 Task: Plan a virtual team-building trivia night for the 9th at 6:30 PM.
Action: Mouse moved to (43, 72)
Screenshot: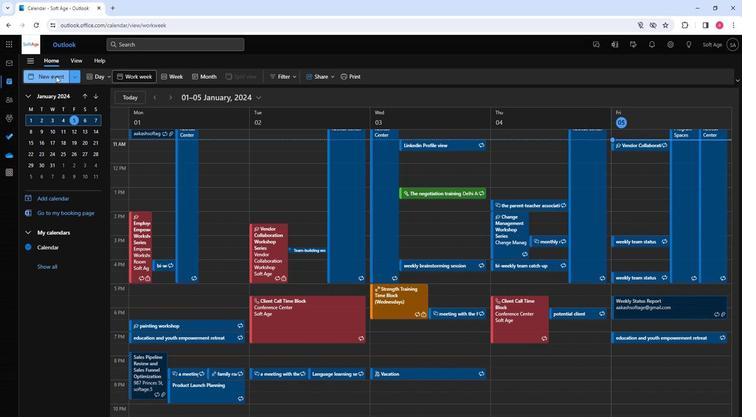 
Action: Mouse pressed left at (43, 72)
Screenshot: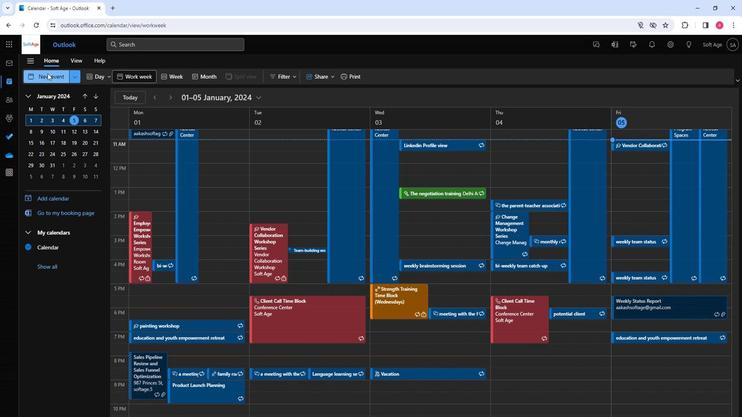 
Action: Mouse moved to (185, 123)
Screenshot: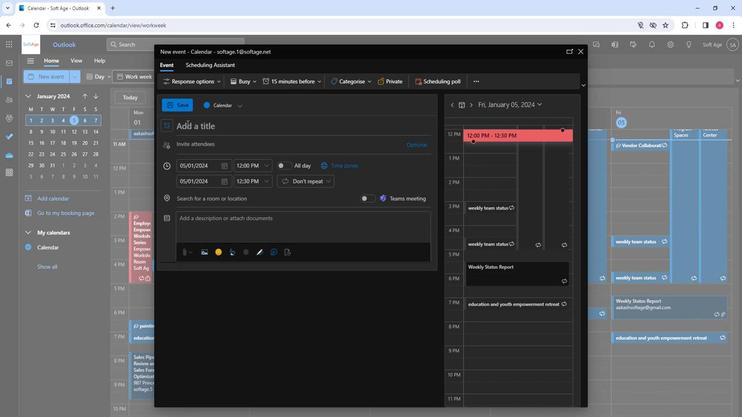 
Action: Key pressed <Key.shift><Key.shift><Key.shift><Key.shift><Key.shift><Key.shift><Key.shift><Key.shift><Key.shift>Virtual<Key.space><Key.shift>Team-<Key.shift>Building<Key.space><Key.shift>Trivia<Key.backspace><Key.backspace><Key.backspace>via<Key.space><Key.shift><Key.shift><Key.shift><Key.shift><Key.shift><Key.shift><Key.shift><Key.shift><Key.shift>Night
Screenshot: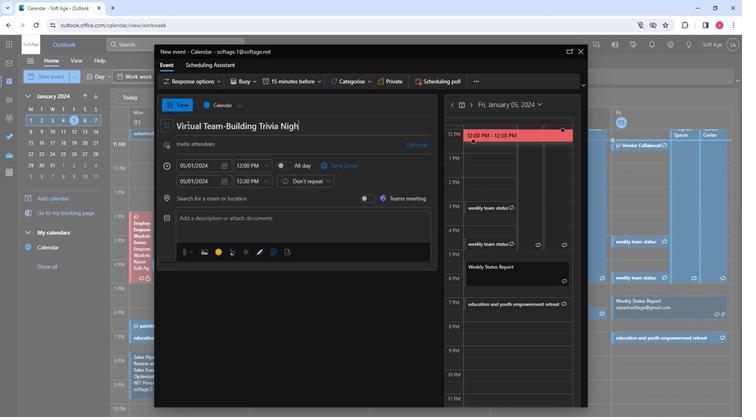 
Action: Mouse moved to (216, 146)
Screenshot: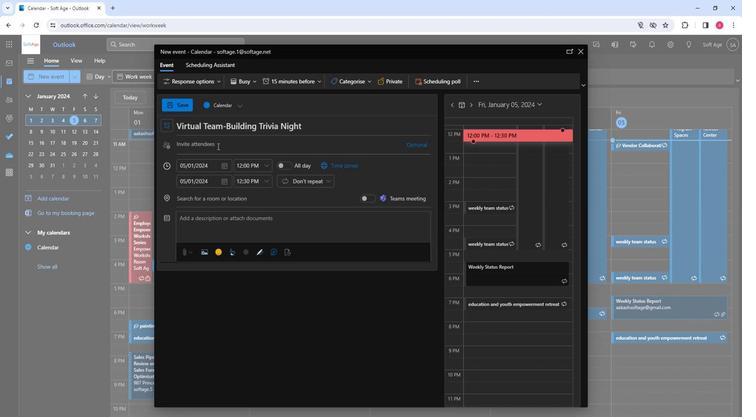 
Action: Mouse pressed left at (216, 146)
Screenshot: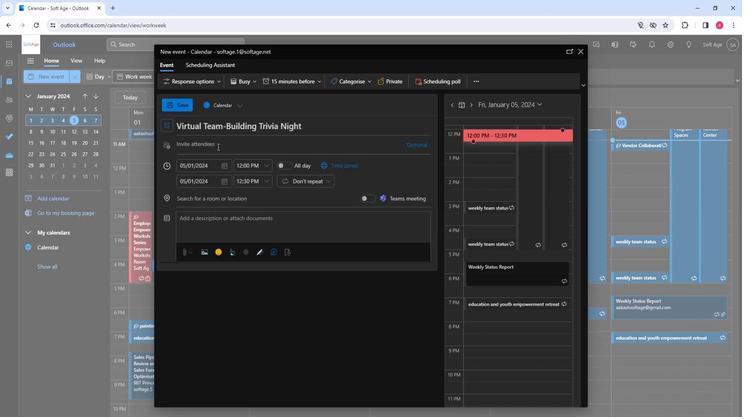 
Action: Key pressed so
Screenshot: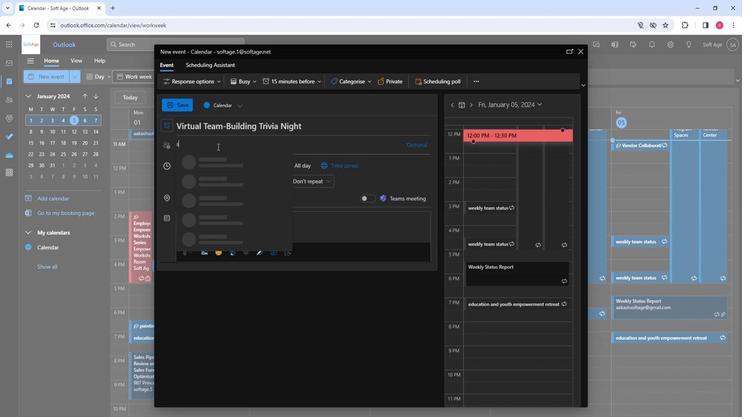 
Action: Mouse moved to (217, 155)
Screenshot: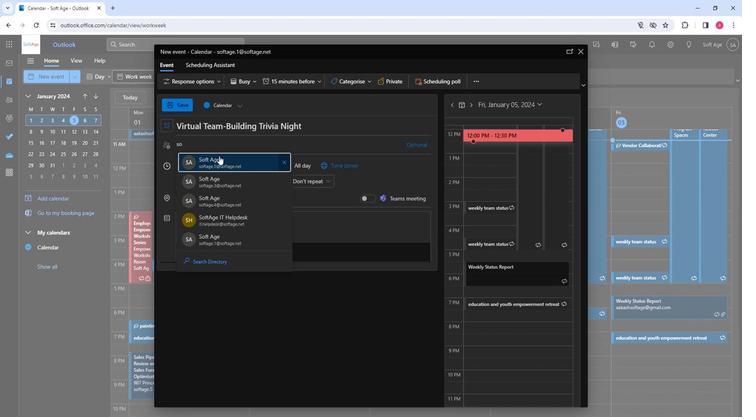 
Action: Mouse pressed left at (217, 155)
Screenshot: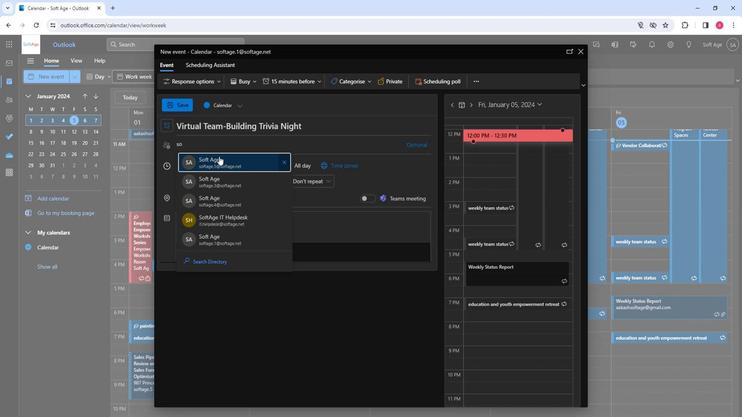 
Action: Key pressed so
Screenshot: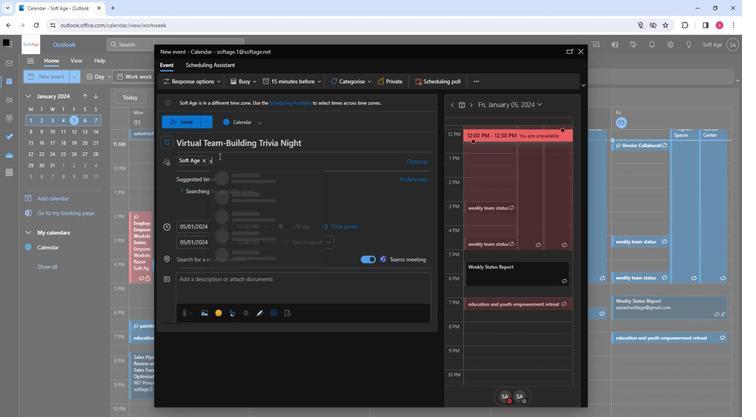 
Action: Mouse moved to (233, 200)
Screenshot: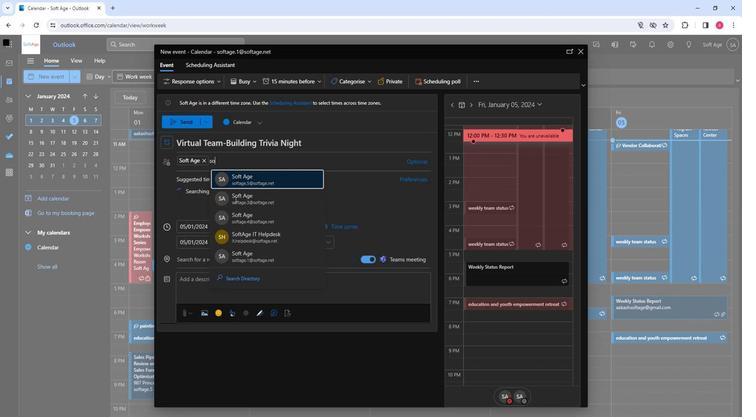 
Action: Mouse pressed left at (233, 200)
Screenshot: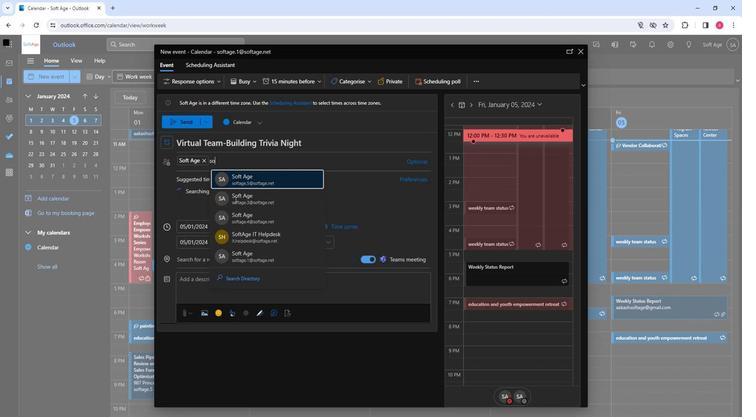 
Action: Key pressed so
Screenshot: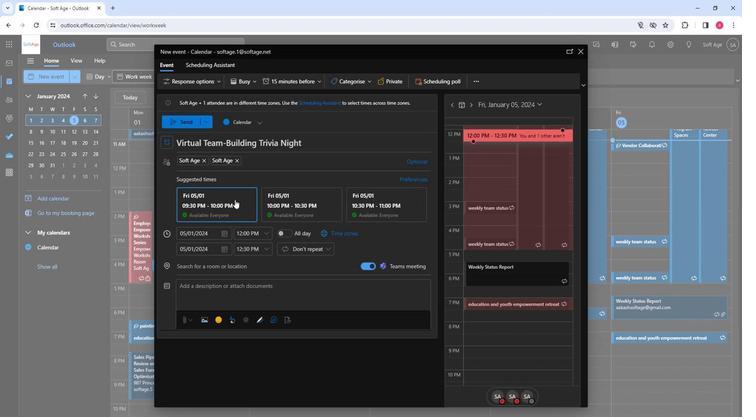 
Action: Mouse moved to (266, 216)
Screenshot: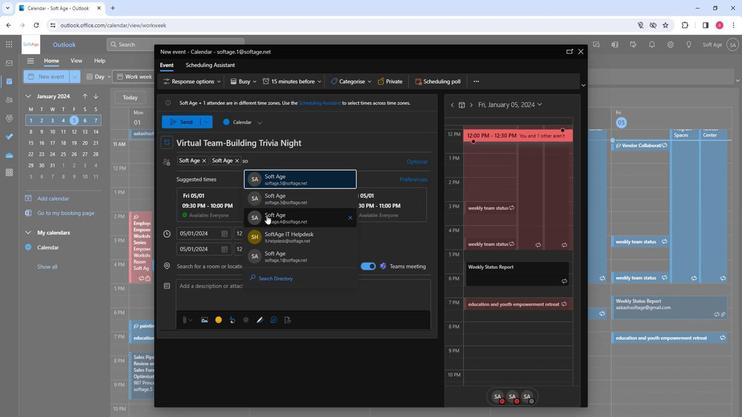 
Action: Mouse pressed left at (266, 216)
Screenshot: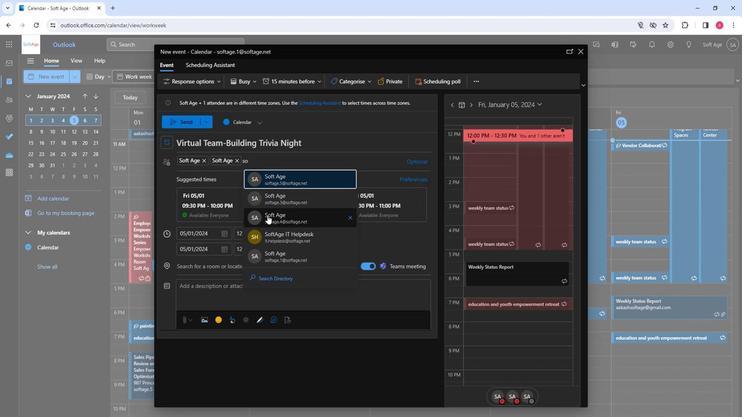 
Action: Mouse moved to (220, 237)
Screenshot: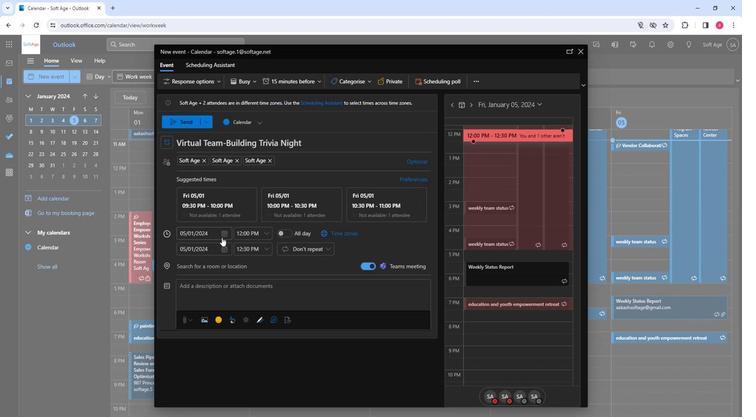 
Action: Mouse pressed left at (220, 237)
Screenshot: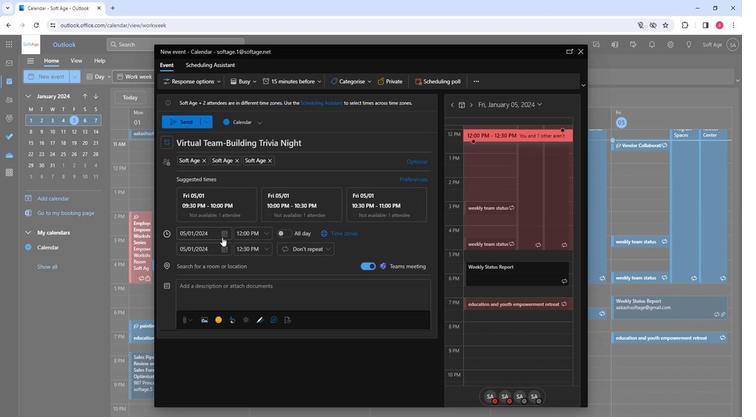 
Action: Mouse moved to (194, 286)
Screenshot: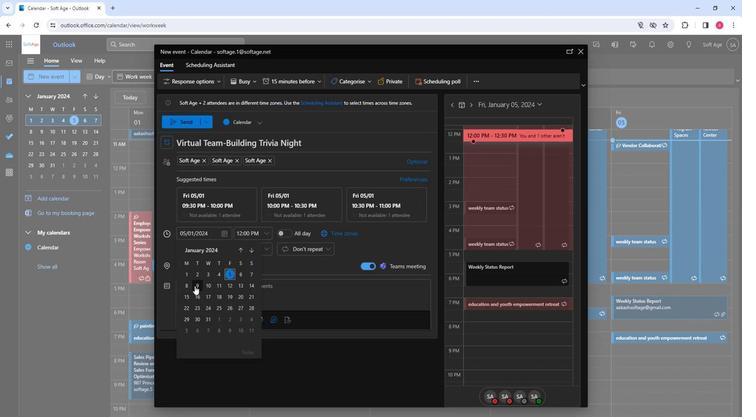 
Action: Mouse pressed left at (194, 286)
Screenshot: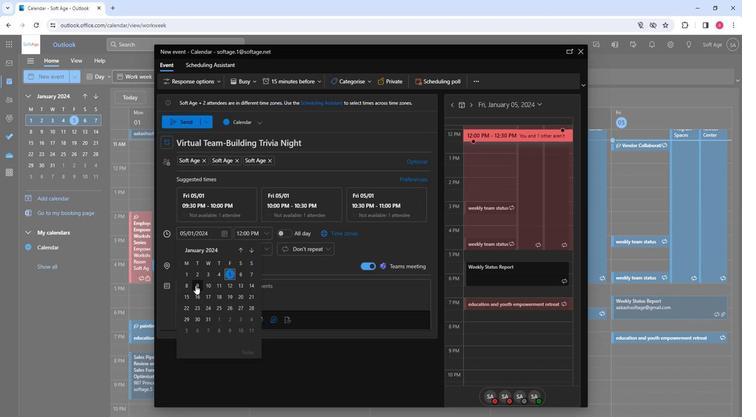 
Action: Mouse moved to (264, 232)
Screenshot: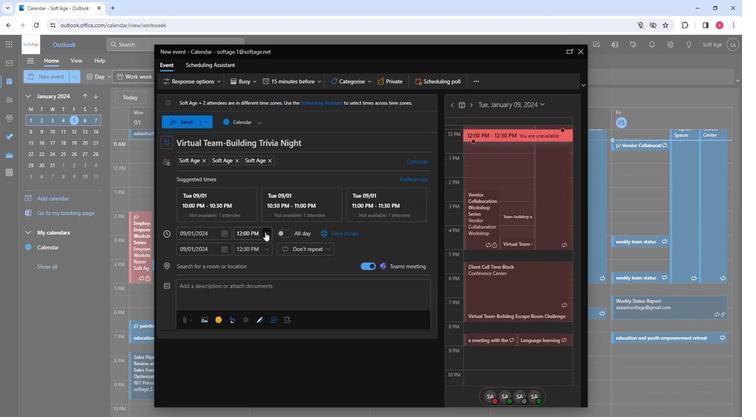 
Action: Mouse pressed left at (264, 232)
Screenshot: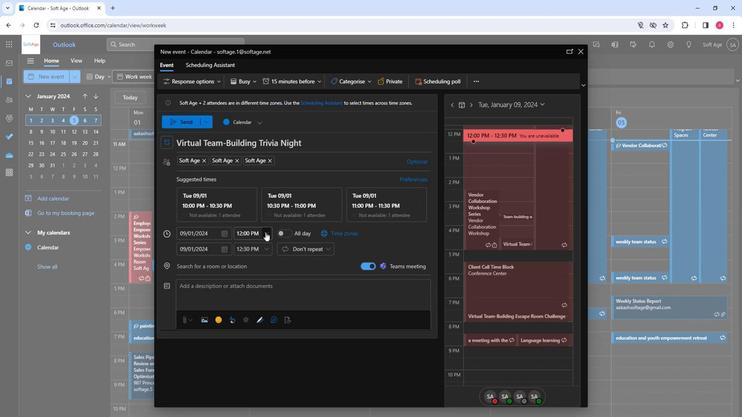 
Action: Mouse moved to (251, 277)
Screenshot: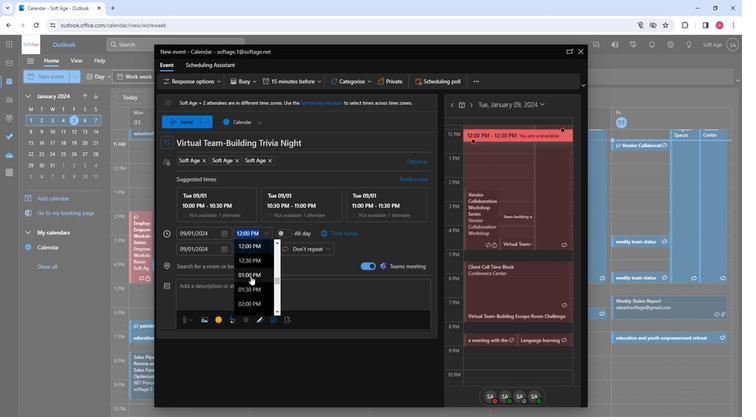 
Action: Mouse scrolled (251, 276) with delta (0, 0)
Screenshot: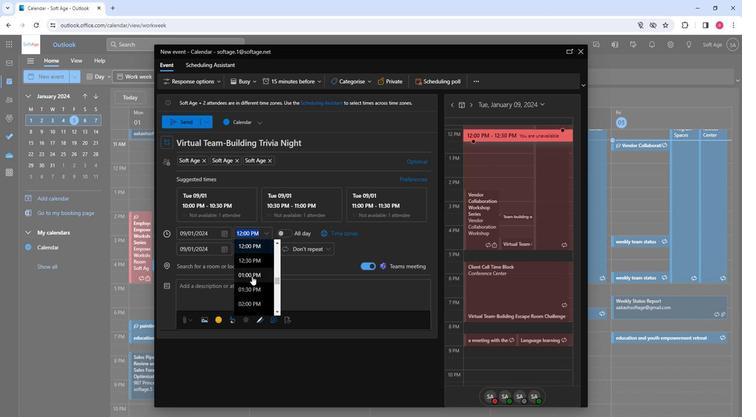 
Action: Mouse moved to (251, 275)
Screenshot: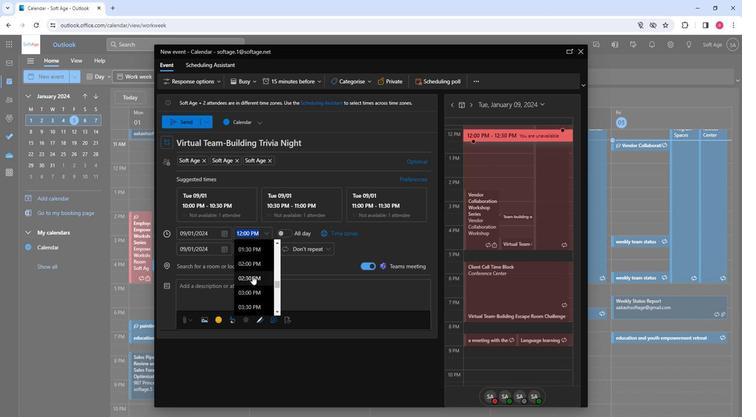 
Action: Mouse scrolled (251, 275) with delta (0, 0)
Screenshot: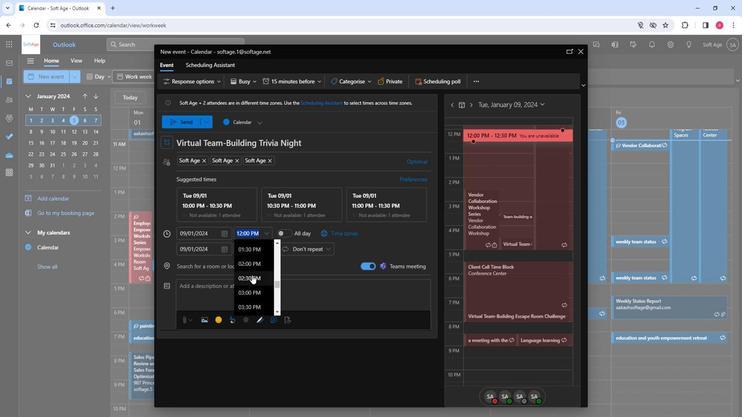 
Action: Mouse moved to (251, 277)
Screenshot: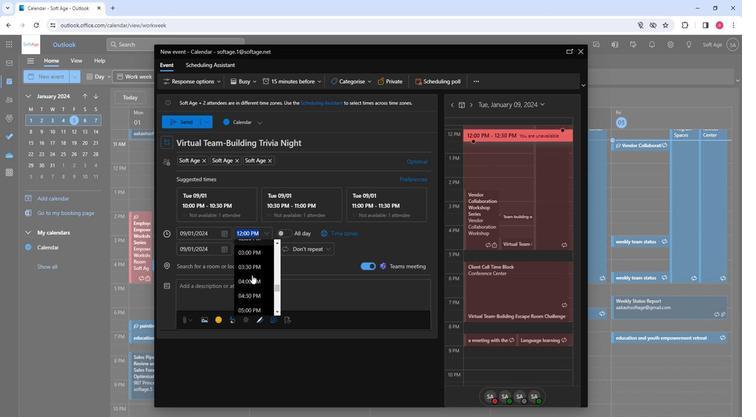 
Action: Mouse scrolled (251, 277) with delta (0, 0)
Screenshot: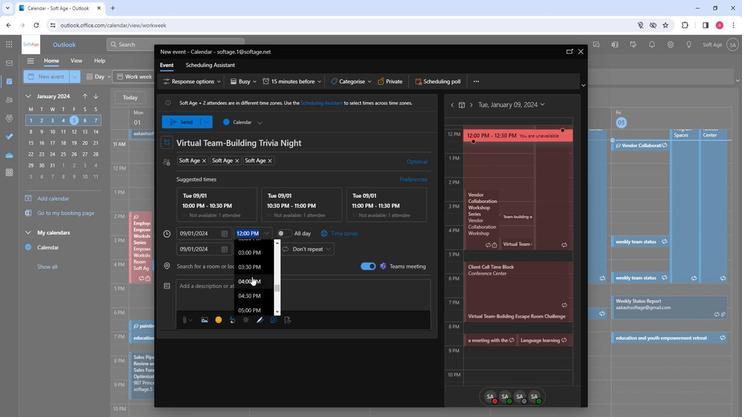 
Action: Mouse moved to (248, 288)
Screenshot: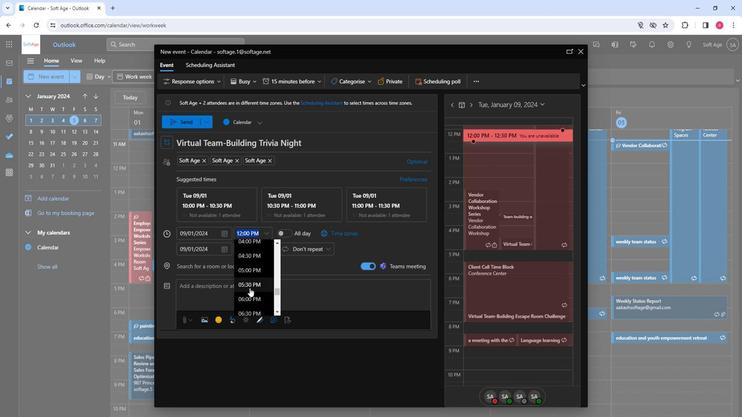 
Action: Mouse scrolled (248, 287) with delta (0, 0)
Screenshot: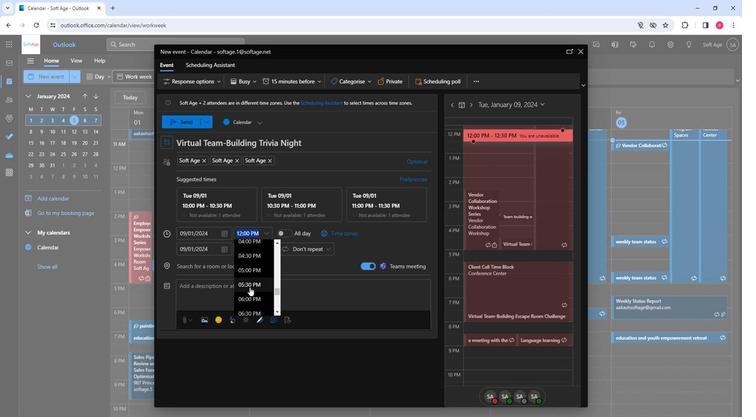 
Action: Mouse moved to (247, 277)
Screenshot: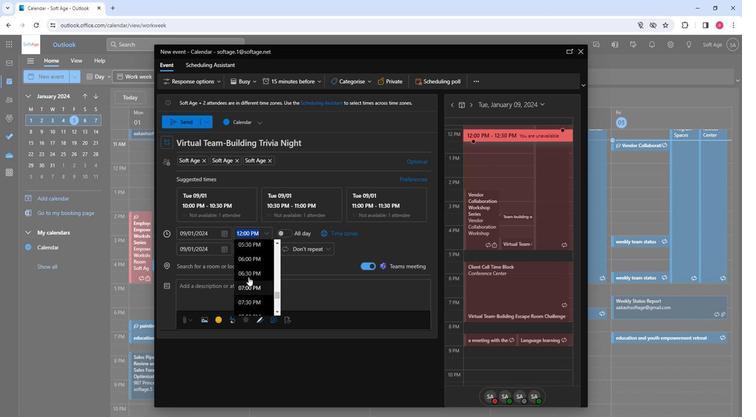 
Action: Mouse pressed left at (247, 277)
Screenshot: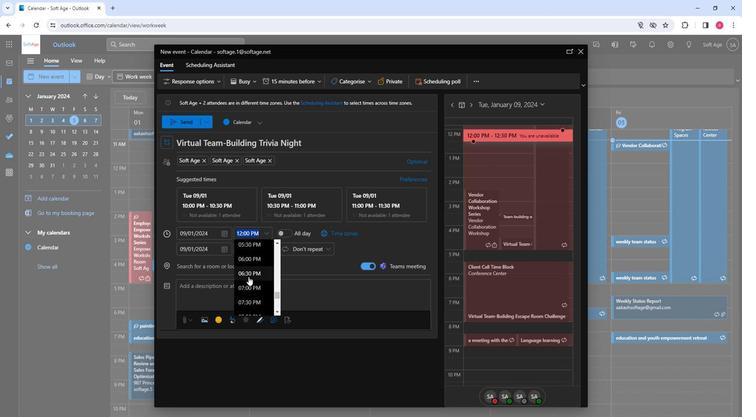 
Action: Mouse moved to (223, 270)
Screenshot: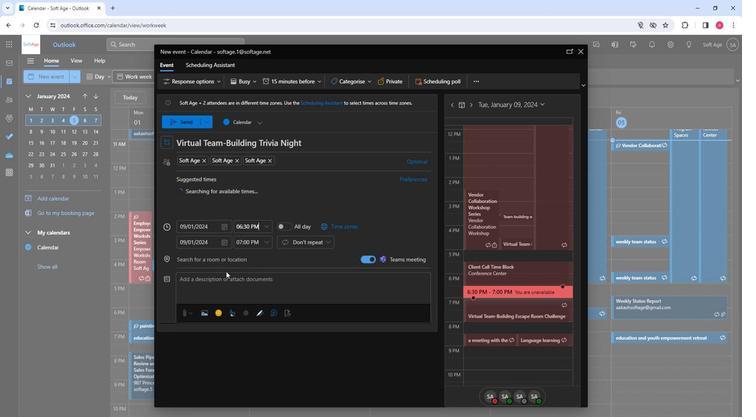 
Action: Mouse pressed left at (223, 270)
Screenshot: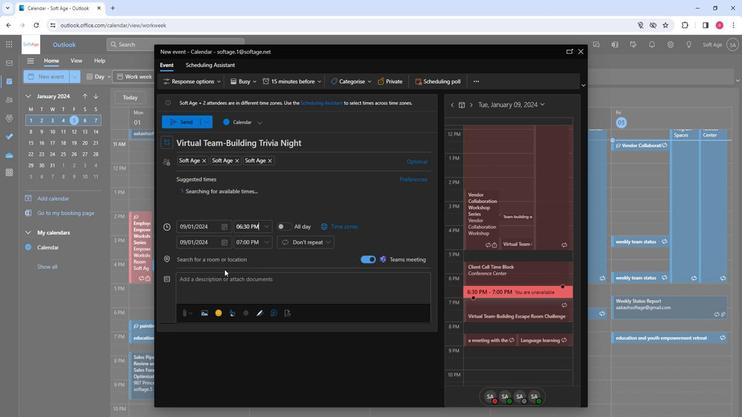 
Action: Mouse moved to (225, 270)
Screenshot: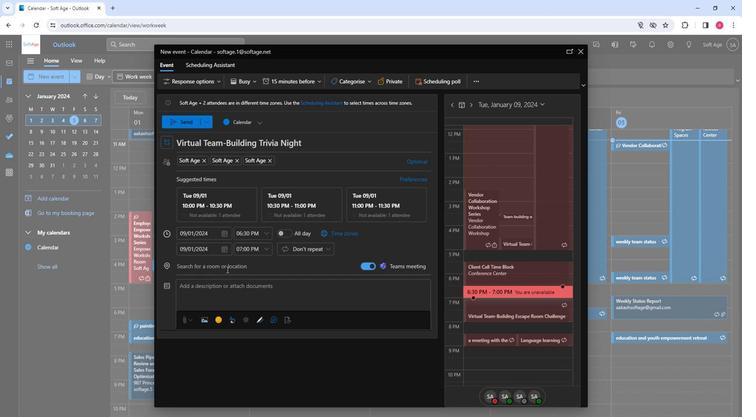 
Action: Mouse pressed left at (225, 270)
Screenshot: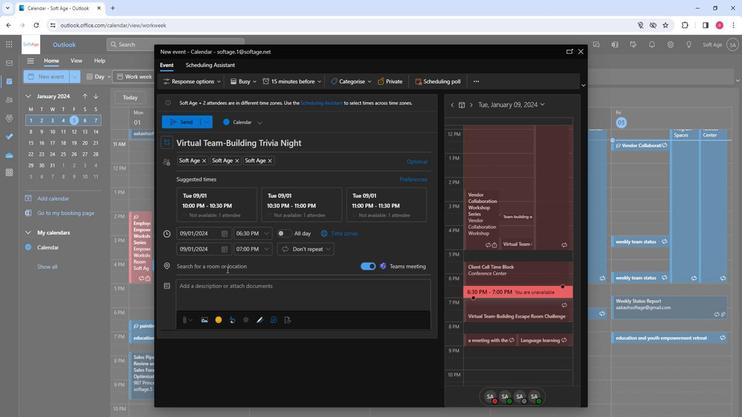 
Action: Mouse moved to (214, 369)
Screenshot: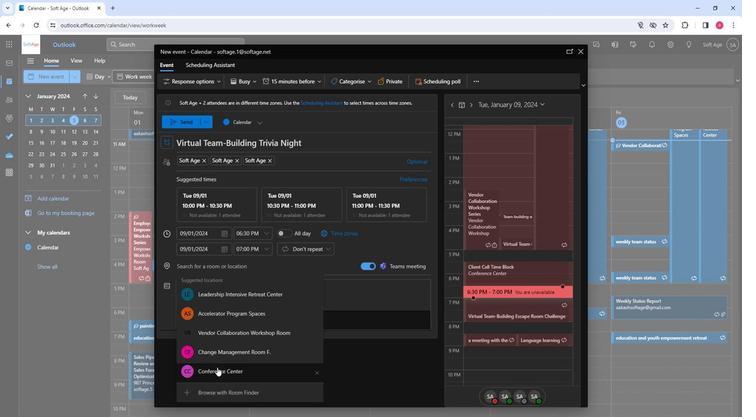 
Action: Mouse pressed left at (214, 369)
Screenshot: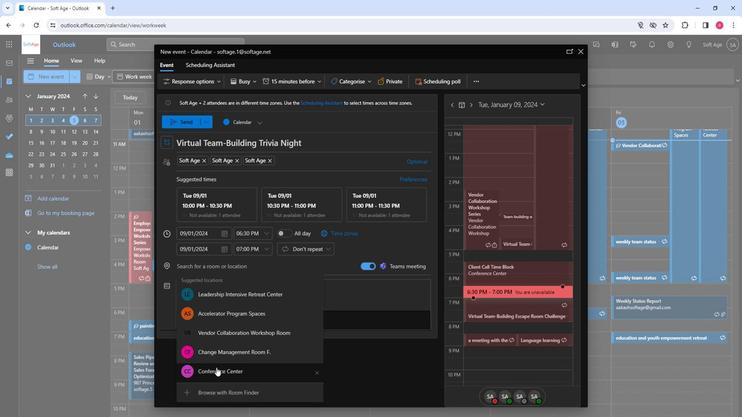 
Action: Mouse moved to (213, 293)
Screenshot: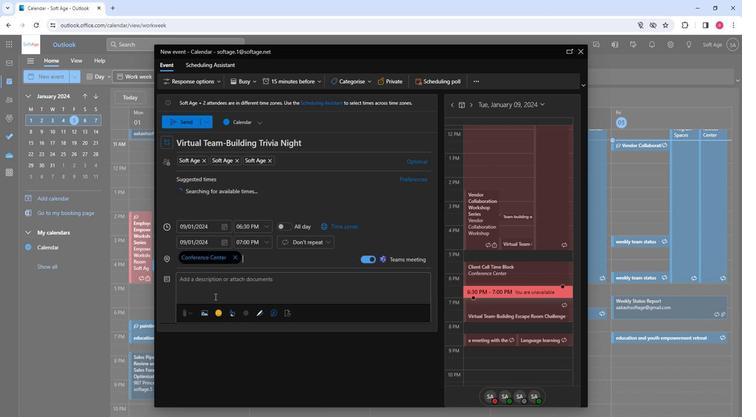 
Action: Mouse pressed left at (213, 293)
Screenshot: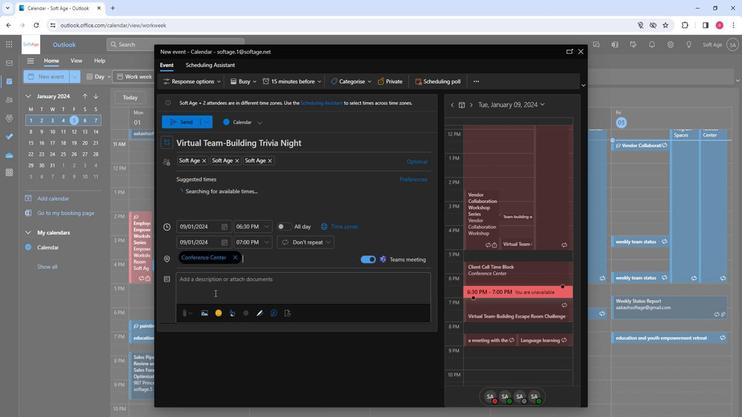 
Action: Key pressed <Key.shift>Elevate<Key.space>team<Key.space>spirit<Key.space>with<Key.space>a<Key.space>virtual<Key.space>team-building<Key.space>trivia<Key.space>night<Key.shift>!<Key.space><Key.shift>Engage<Key.space>in<Key.space>friendly<Key.space>competition,<Key.space>showcase<Key.space>knowledge,<Key.space>and<Key.space>strengthen<Key.space>camaraderie<Key.space>through<Key.space>a<Key.space>lively<Key.space>and<Key.space>entertaining<Key.space>online<Key.space>trivia<Key.space>experience.
Screenshot: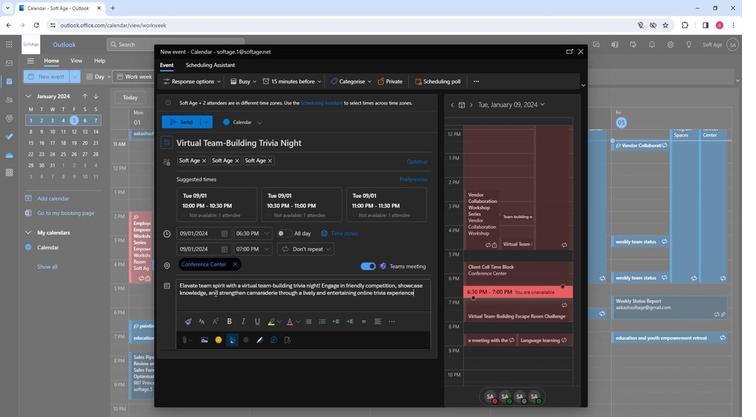 
Action: Mouse pressed left at (213, 293)
Screenshot: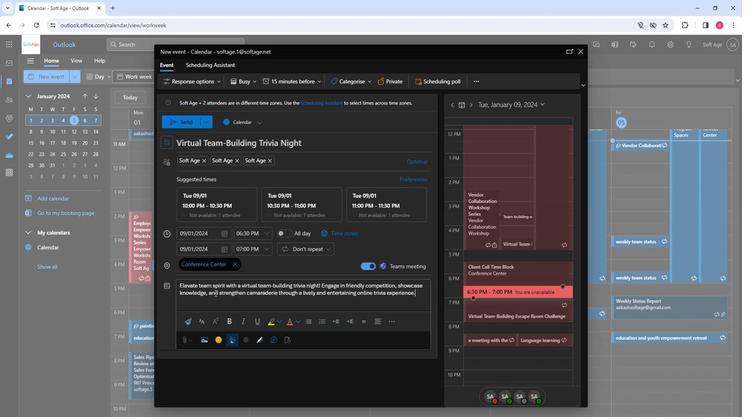 
Action: Mouse pressed left at (213, 293)
Screenshot: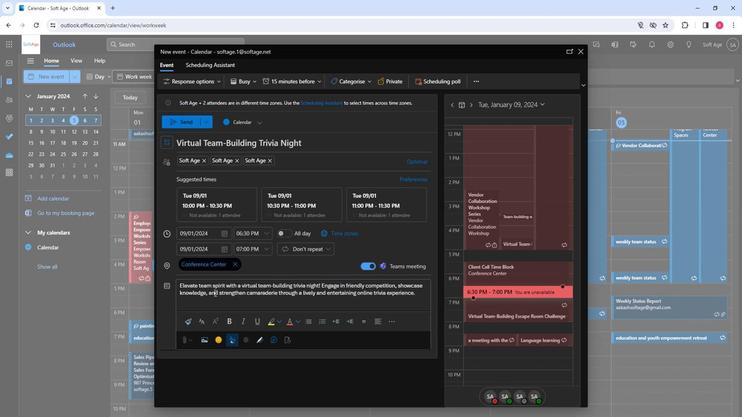 
Action: Mouse pressed left at (213, 293)
Screenshot: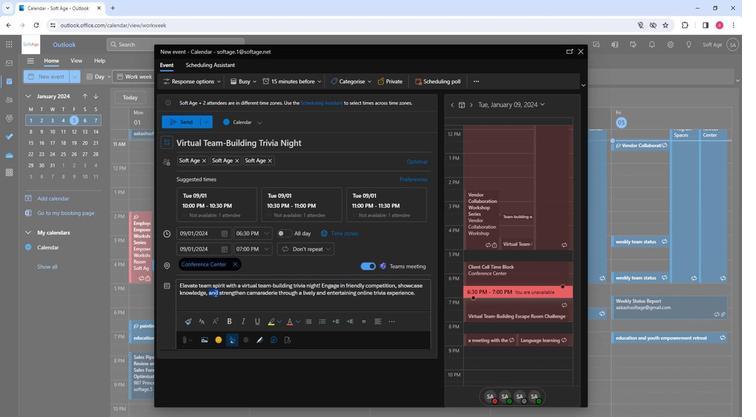 
Action: Mouse moved to (204, 327)
Screenshot: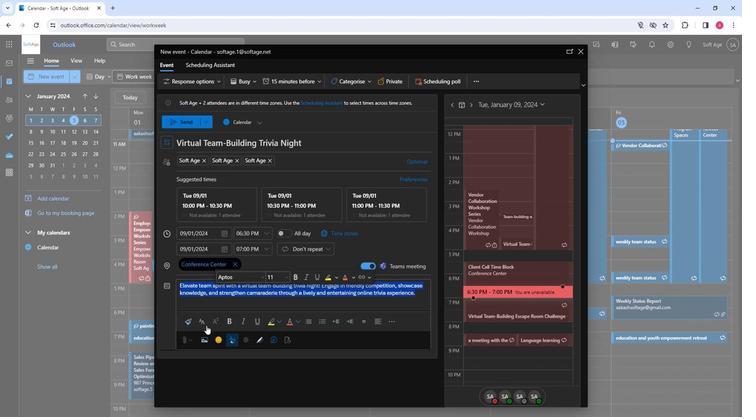 
Action: Mouse pressed left at (204, 327)
Screenshot: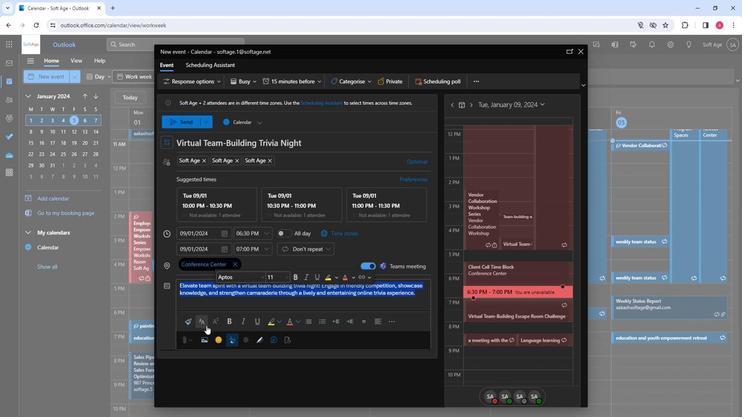 
Action: Mouse moved to (224, 270)
Screenshot: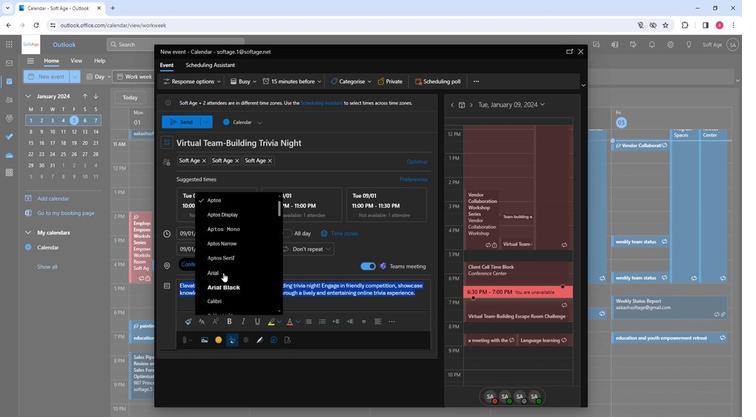 
Action: Mouse scrolled (224, 270) with delta (0, 0)
Screenshot: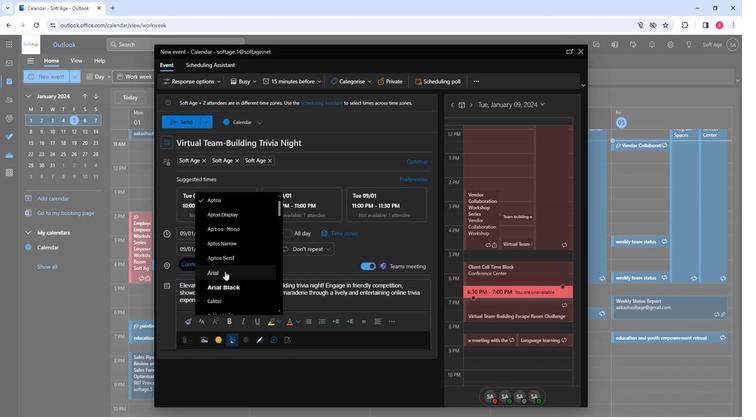 
Action: Mouse scrolled (224, 270) with delta (0, 0)
Screenshot: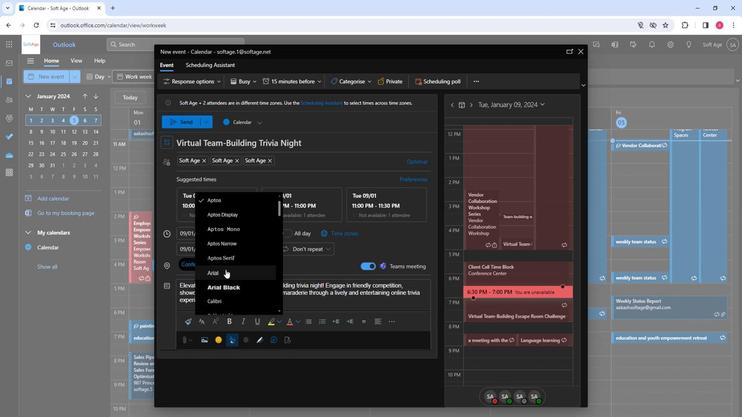 
Action: Mouse scrolled (224, 270) with delta (0, 0)
Screenshot: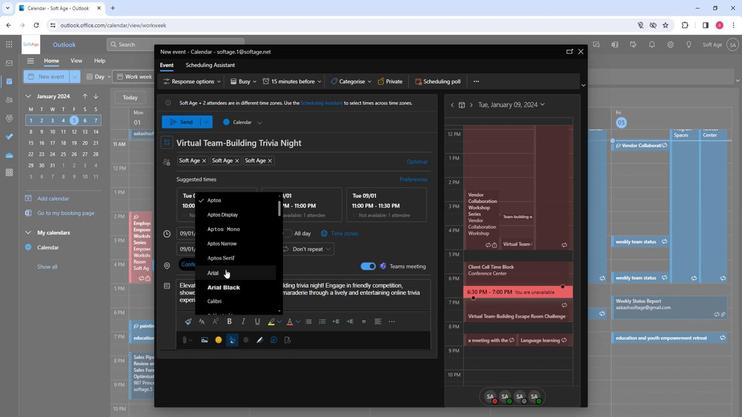 
Action: Mouse moved to (227, 251)
Screenshot: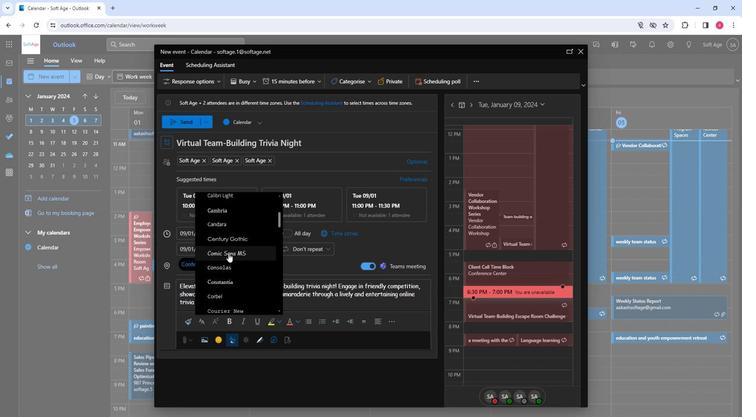 
Action: Mouse pressed left at (227, 251)
Screenshot: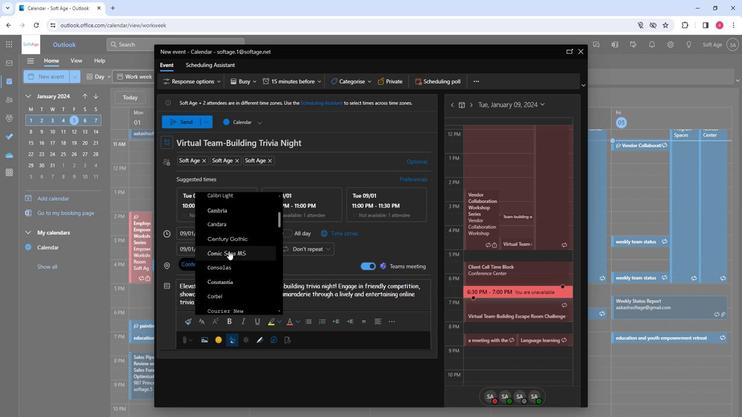 
Action: Mouse moved to (244, 322)
Screenshot: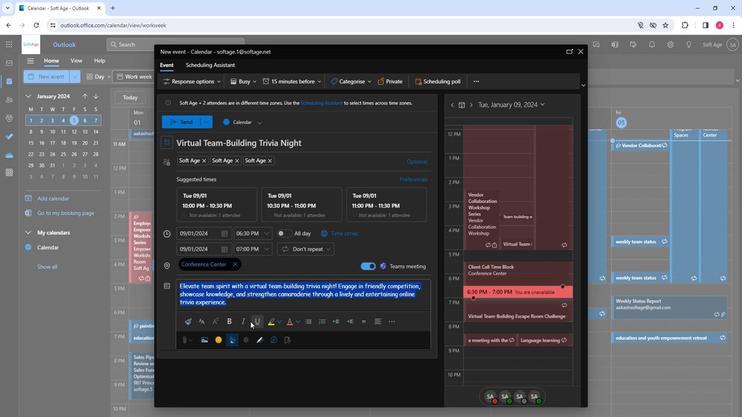 
Action: Mouse pressed left at (244, 322)
Screenshot: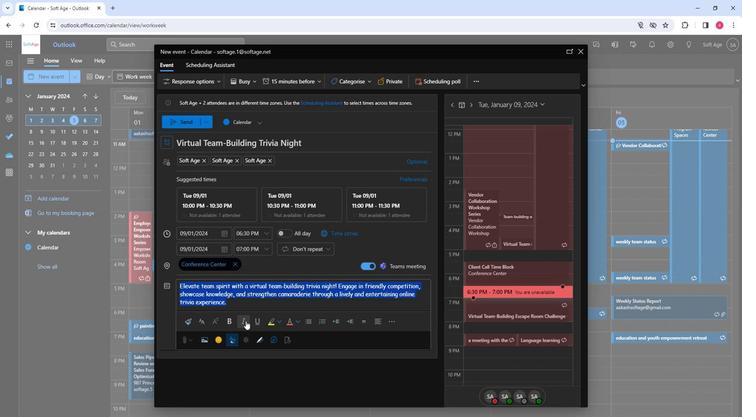 
Action: Mouse moved to (298, 322)
Screenshot: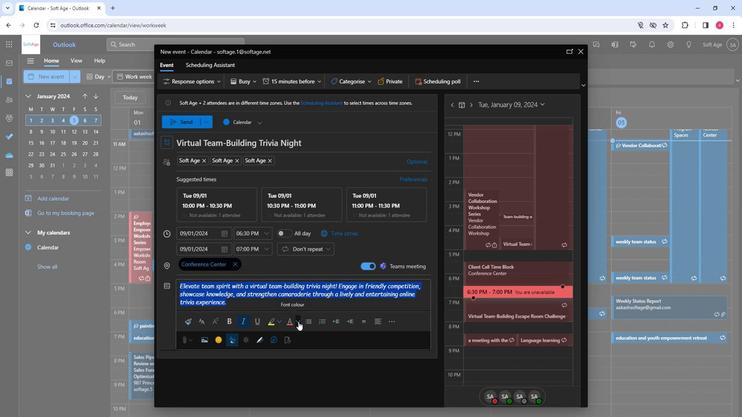 
Action: Mouse pressed left at (298, 322)
Screenshot: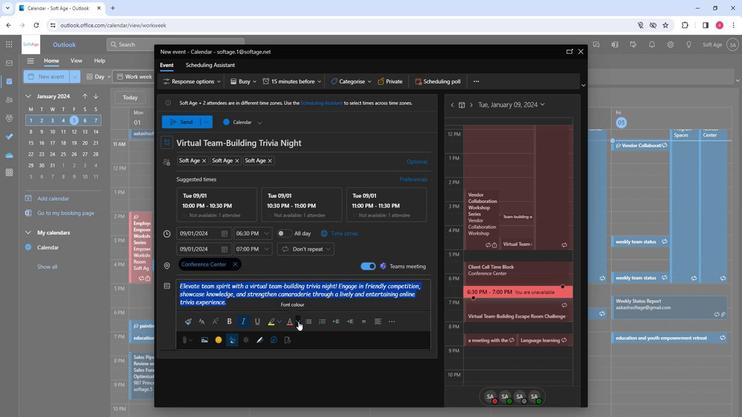 
Action: Mouse moved to (327, 278)
Screenshot: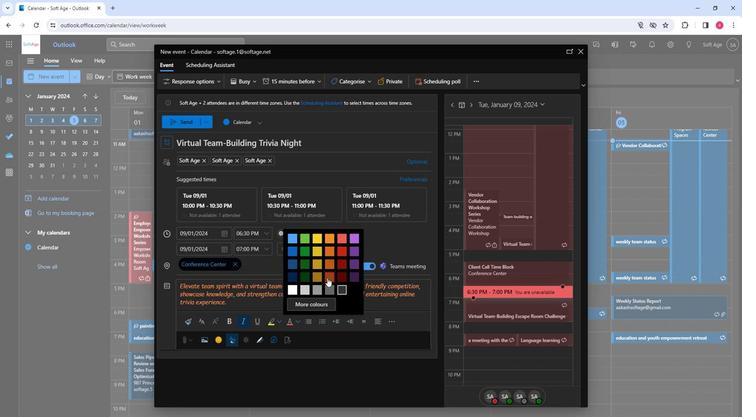 
Action: Mouse pressed left at (327, 278)
Screenshot: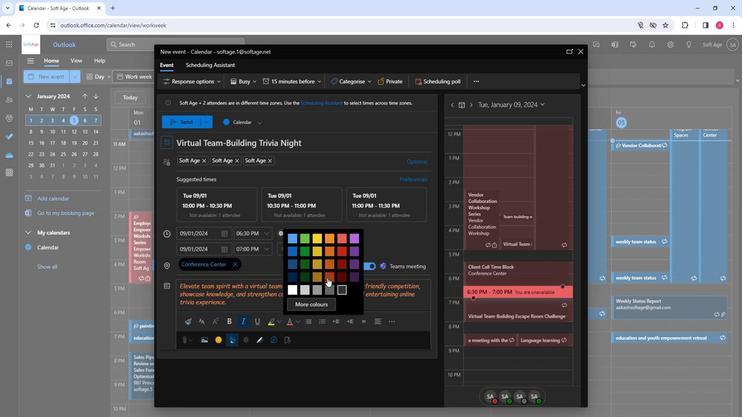 
Action: Mouse moved to (350, 323)
Screenshot: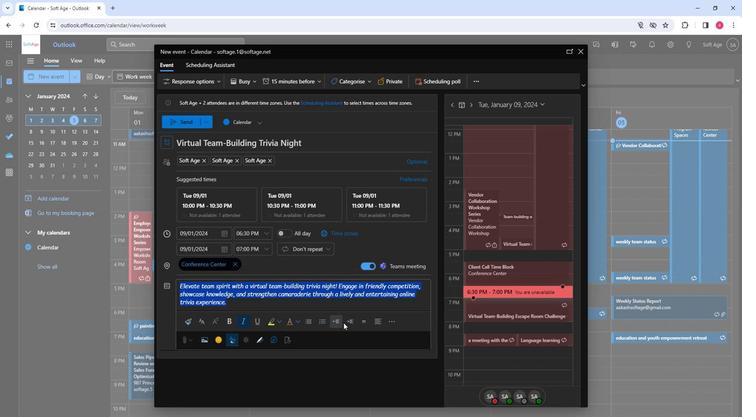 
Action: Mouse pressed left at (350, 323)
Screenshot: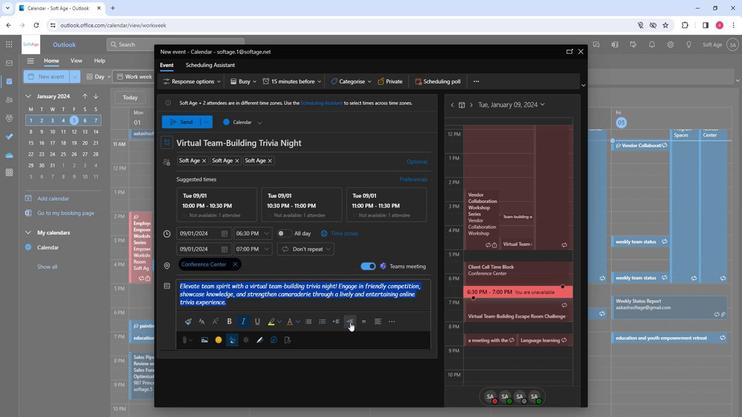 
Action: Mouse moved to (332, 306)
Screenshot: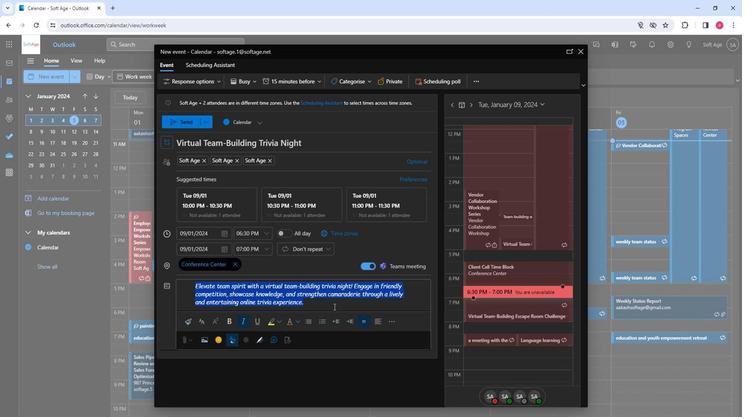 
Action: Mouse pressed left at (332, 306)
Screenshot: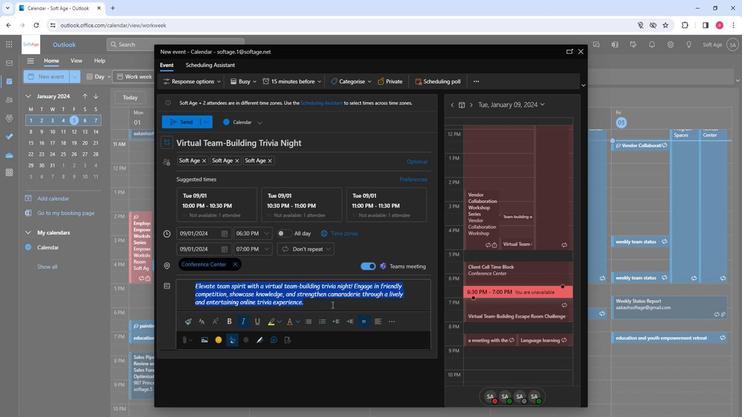 
Action: Mouse moved to (195, 125)
Screenshot: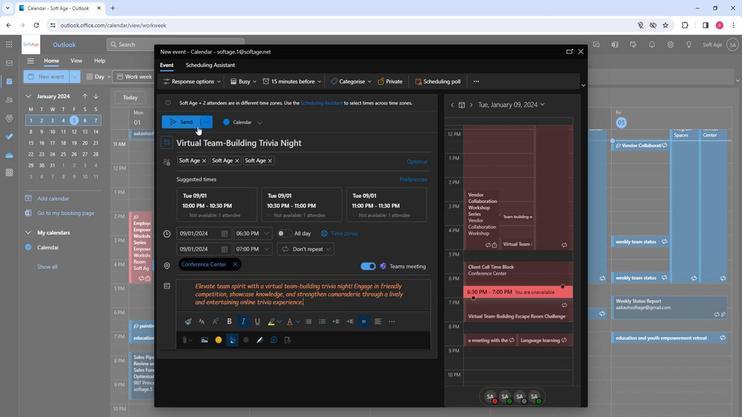 
Action: Mouse pressed left at (195, 125)
Screenshot: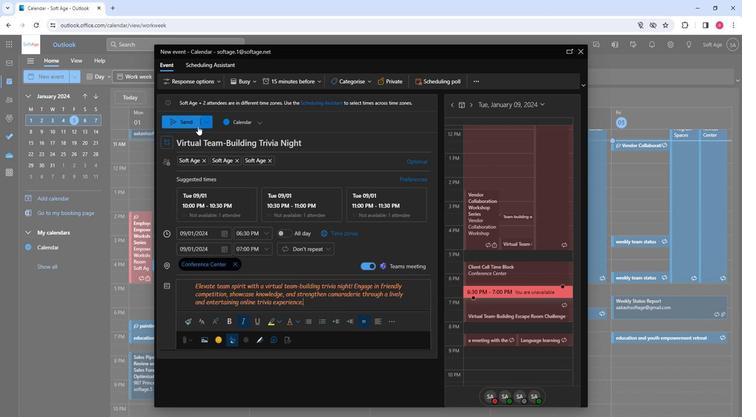 
Action: Mouse moved to (422, 349)
Screenshot: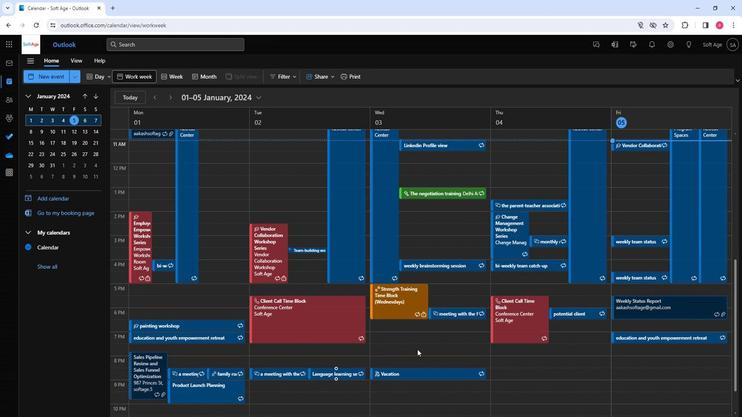 
